 Task: Change the event color to Violet.
Action: Mouse moved to (116, 201)
Screenshot: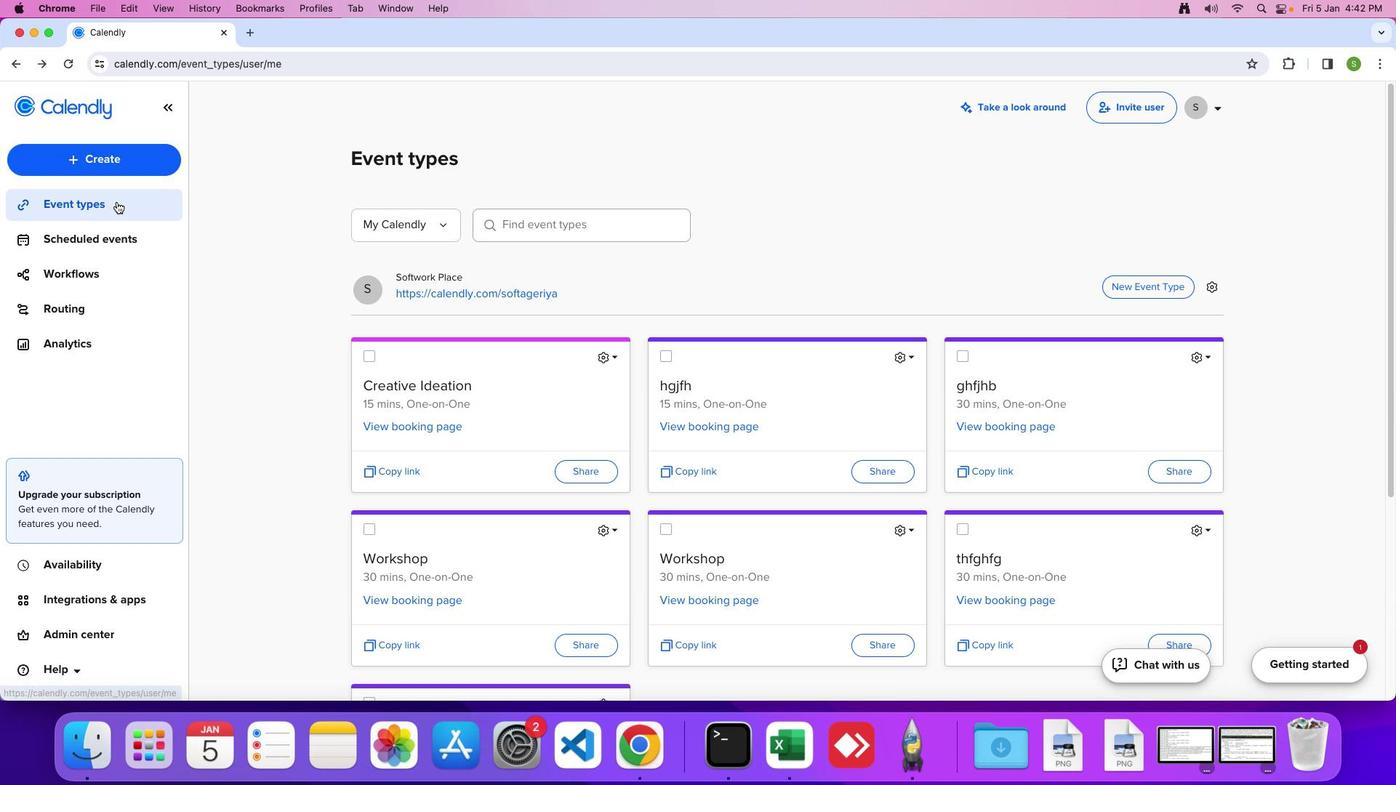 
Action: Mouse pressed left at (116, 201)
Screenshot: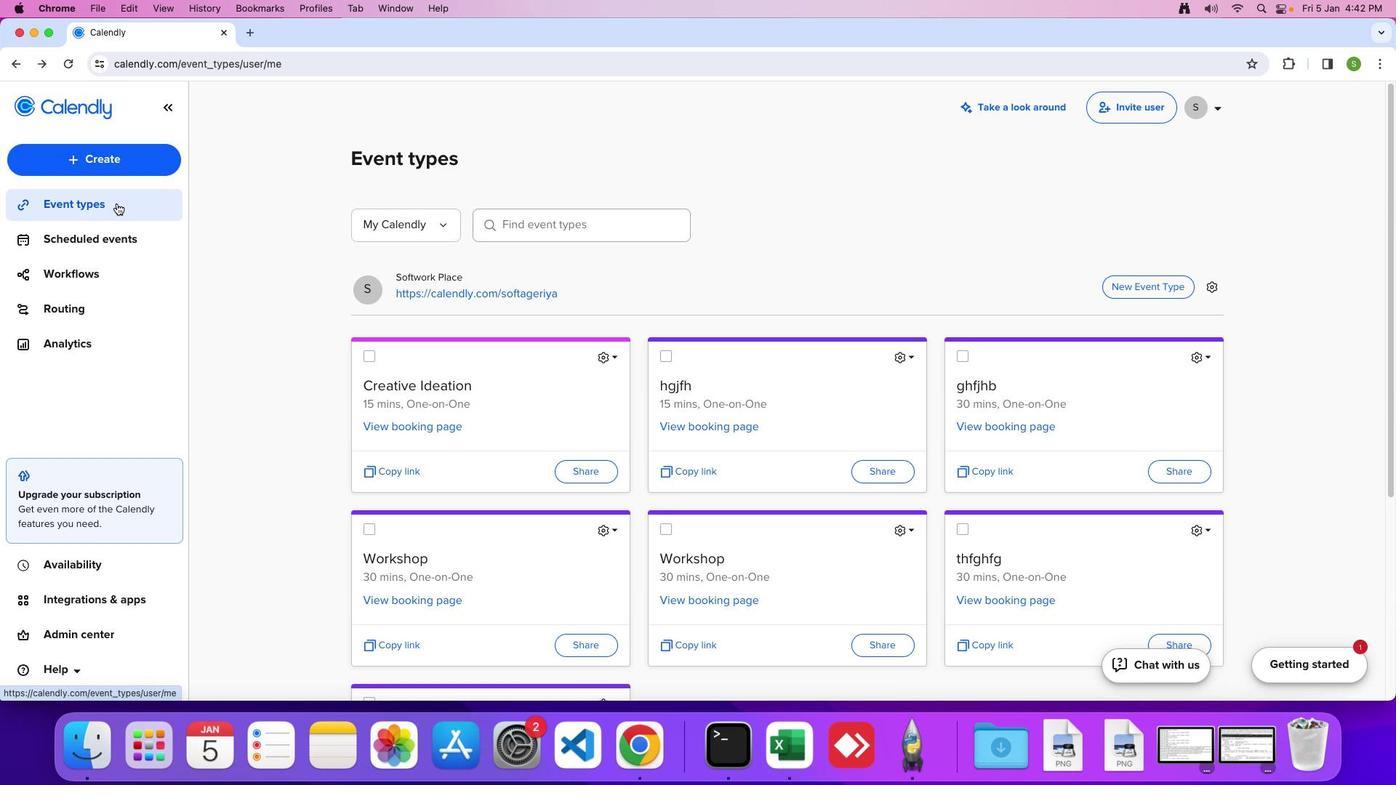 
Action: Mouse moved to (613, 354)
Screenshot: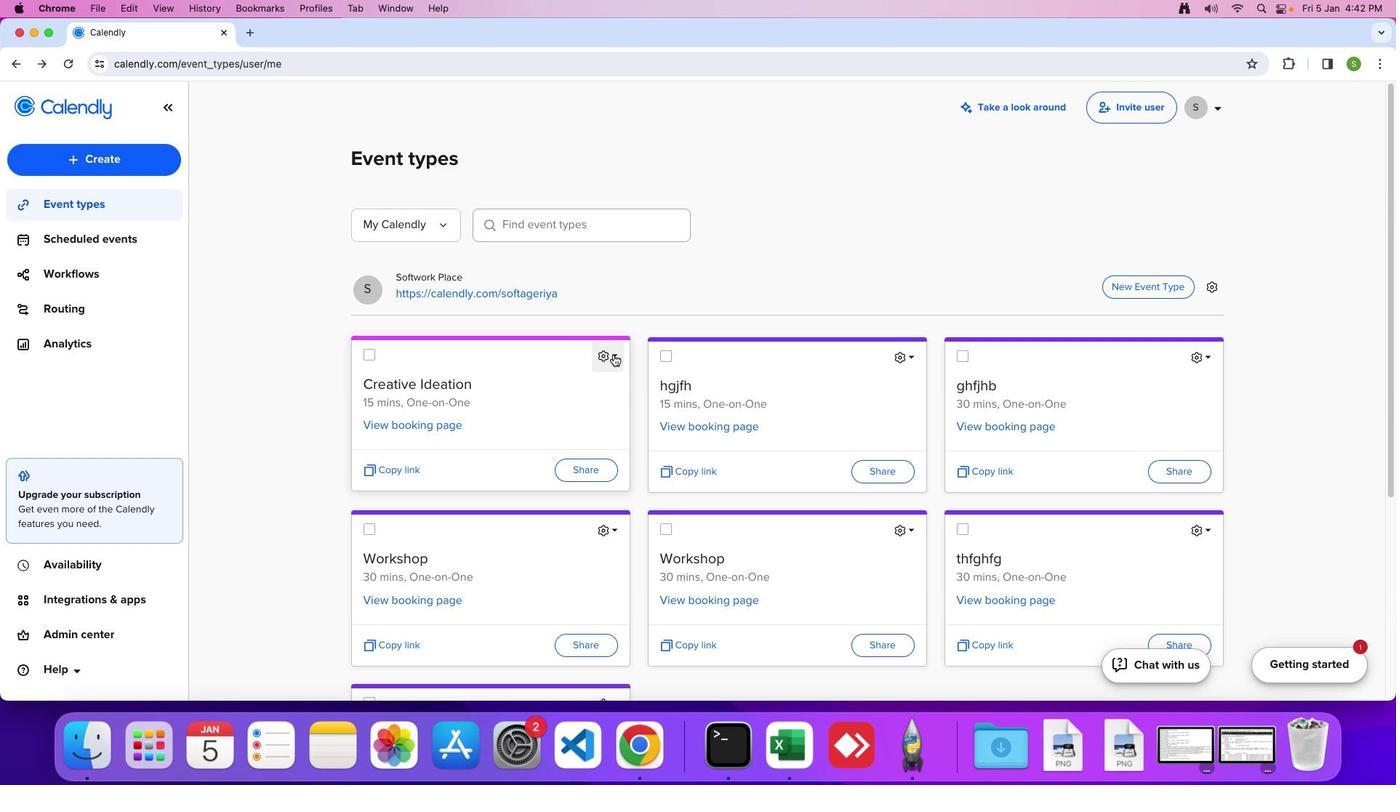 
Action: Mouse pressed left at (613, 354)
Screenshot: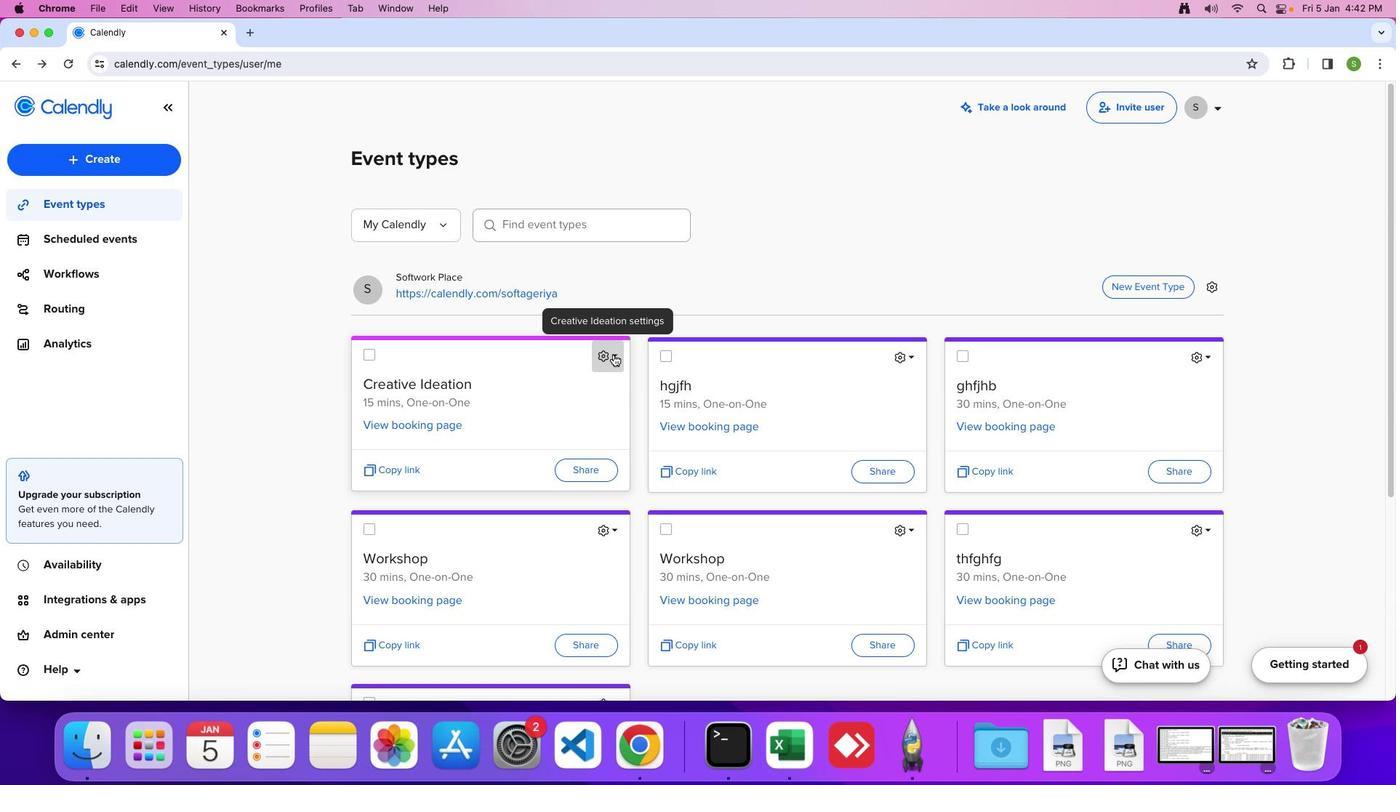 
Action: Mouse moved to (590, 399)
Screenshot: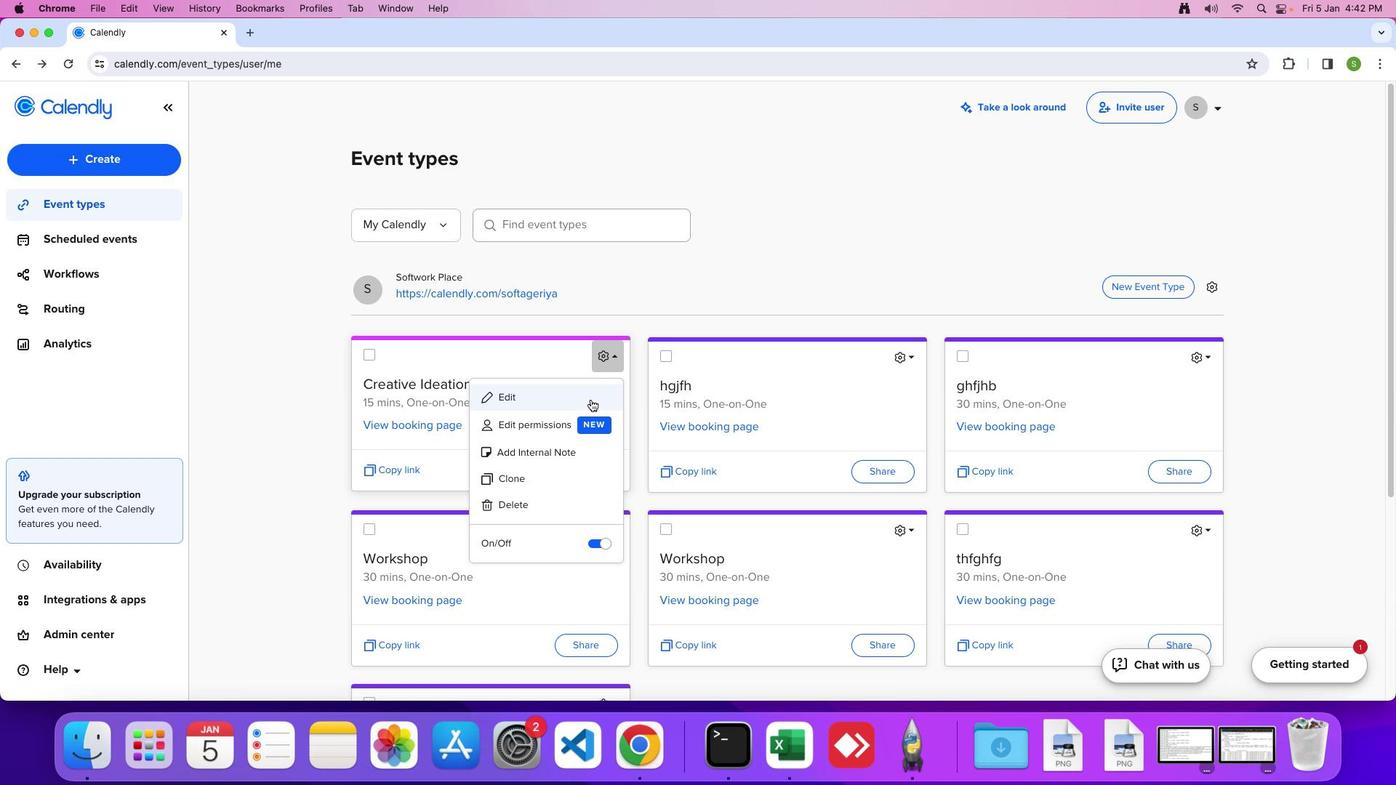 
Action: Mouse pressed left at (590, 399)
Screenshot: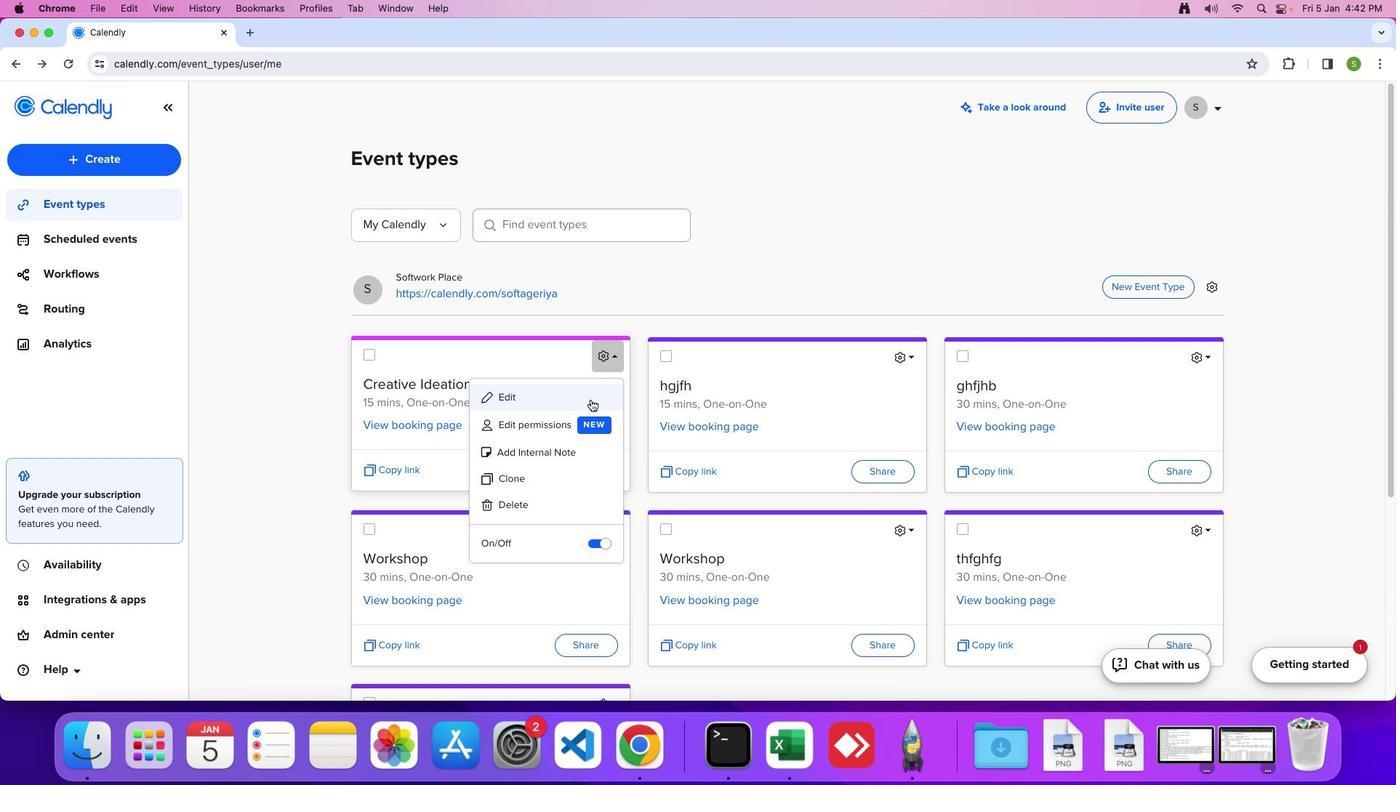 
Action: Mouse moved to (215, 216)
Screenshot: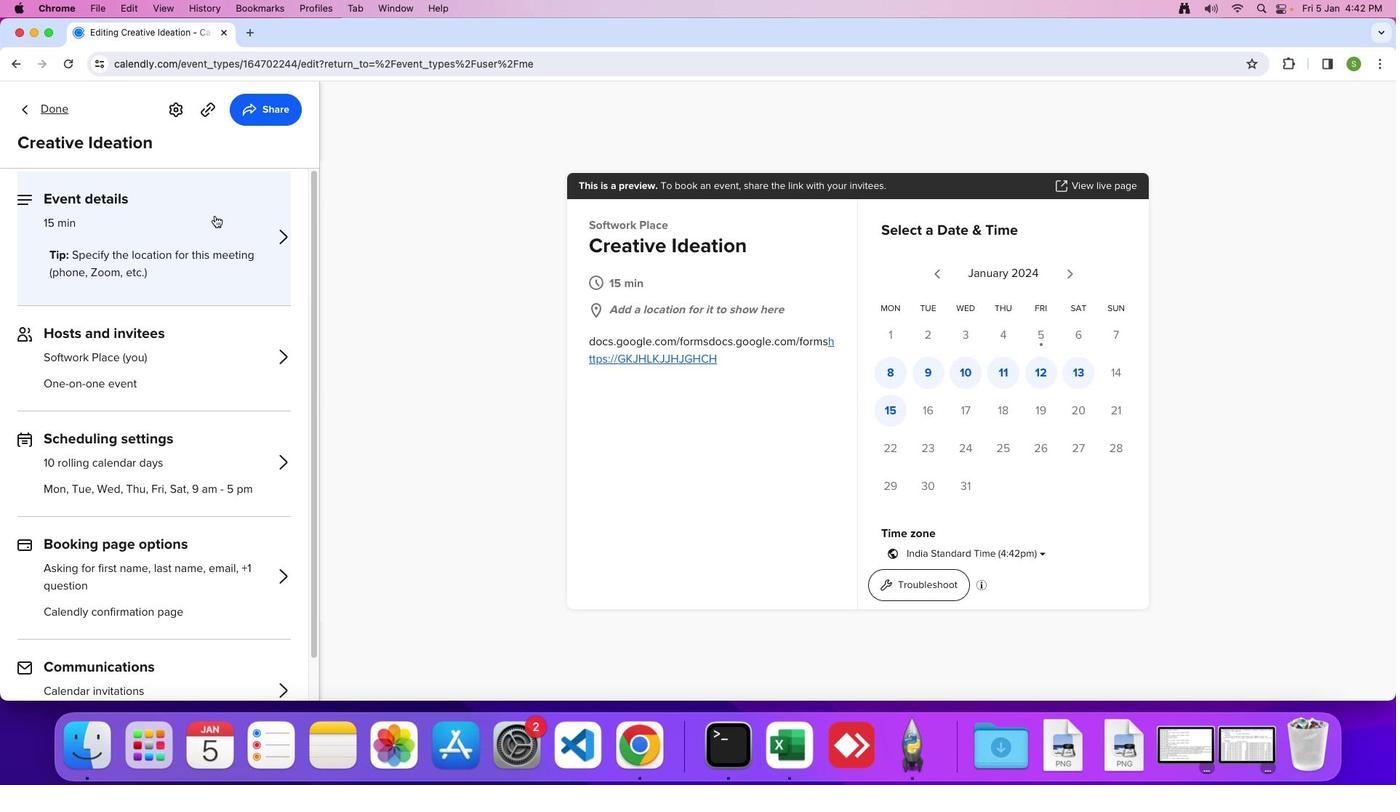 
Action: Mouse pressed left at (215, 216)
Screenshot: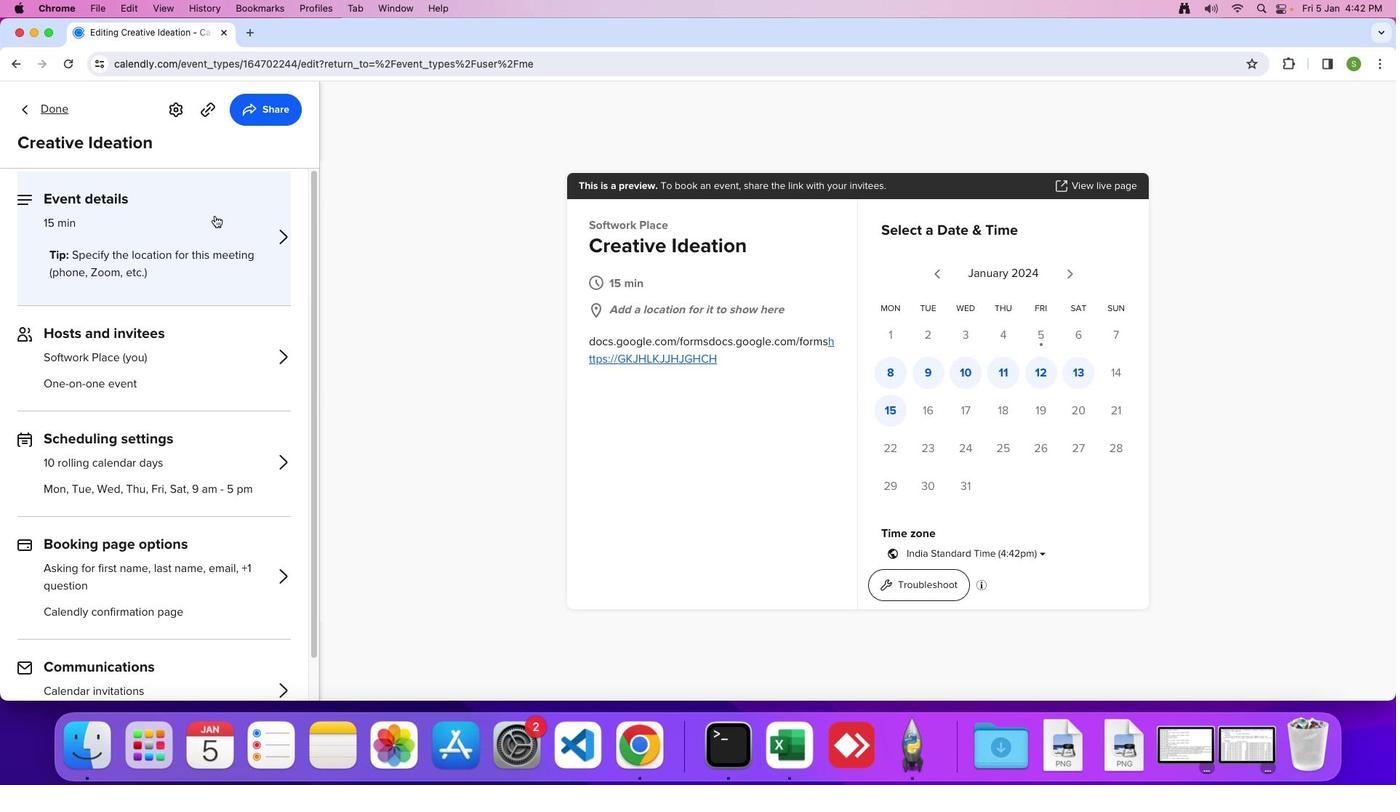 
Action: Mouse moved to (57, 229)
Screenshot: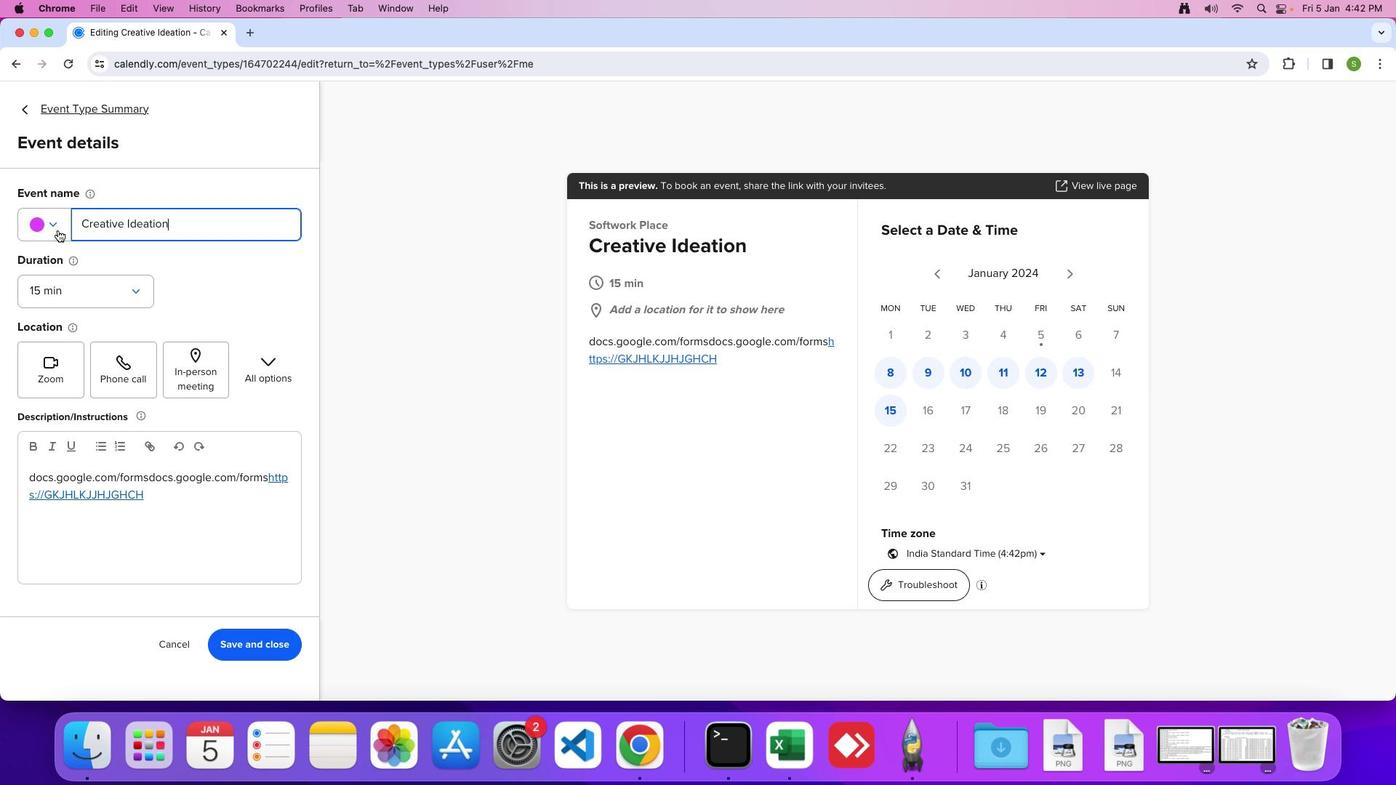 
Action: Mouse pressed left at (57, 229)
Screenshot: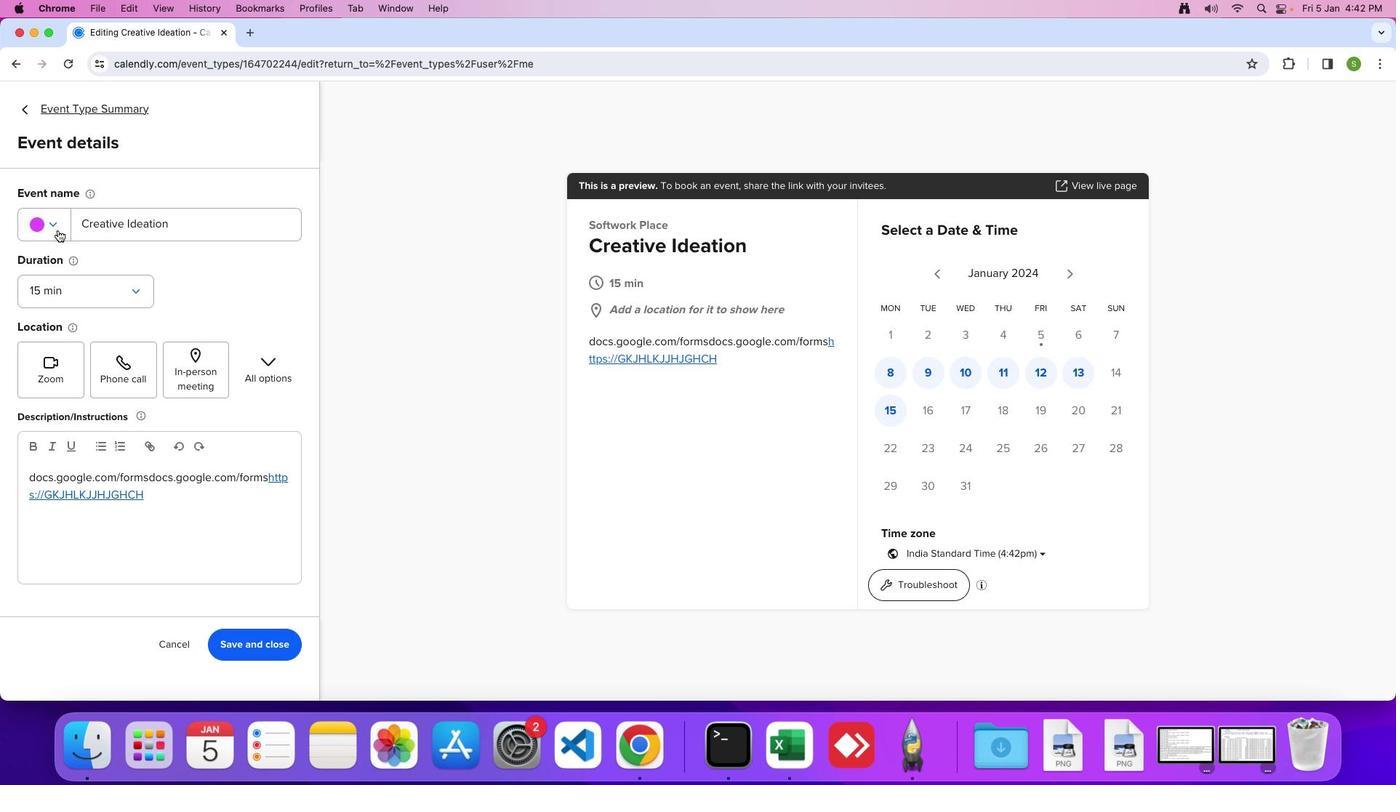 
Action: Mouse moved to (114, 295)
Screenshot: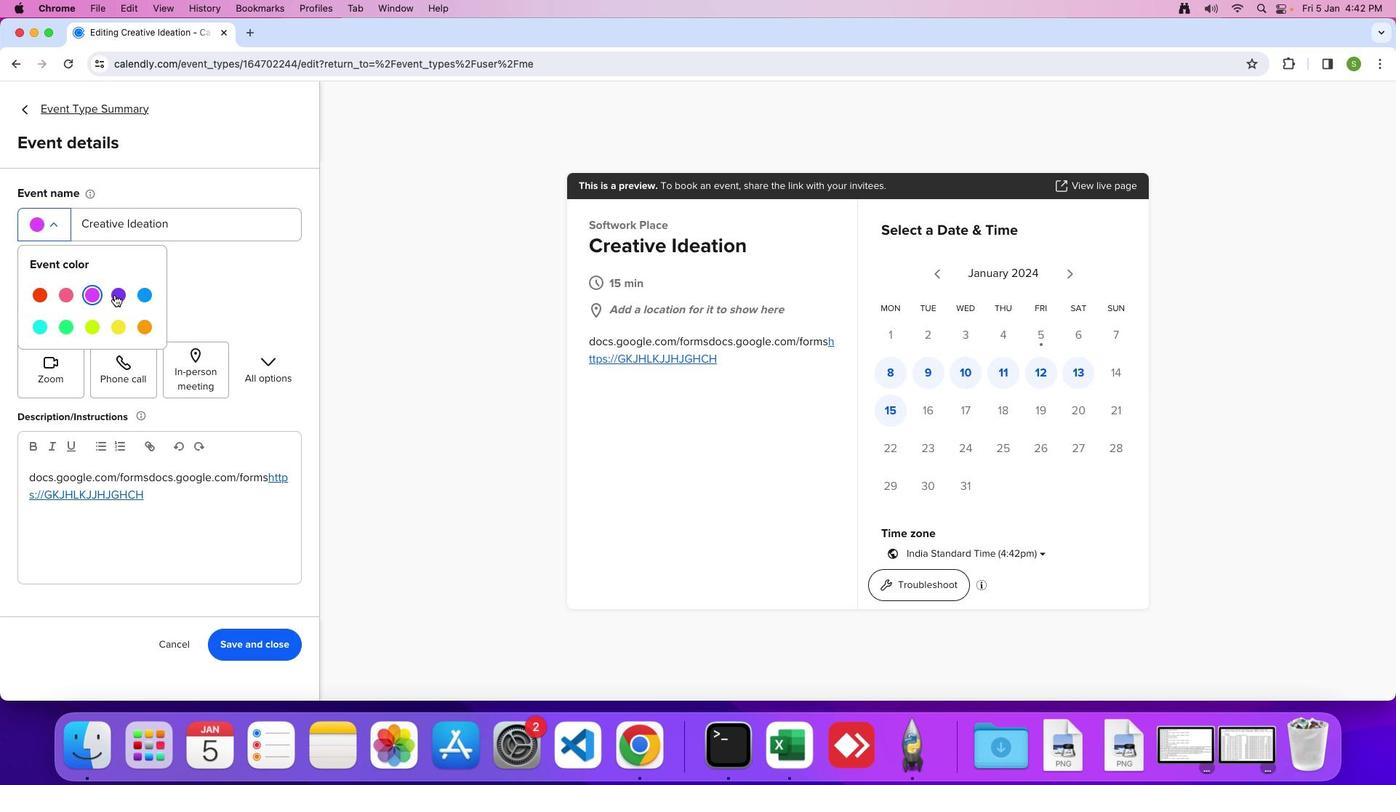 
Action: Mouse pressed left at (114, 295)
Screenshot: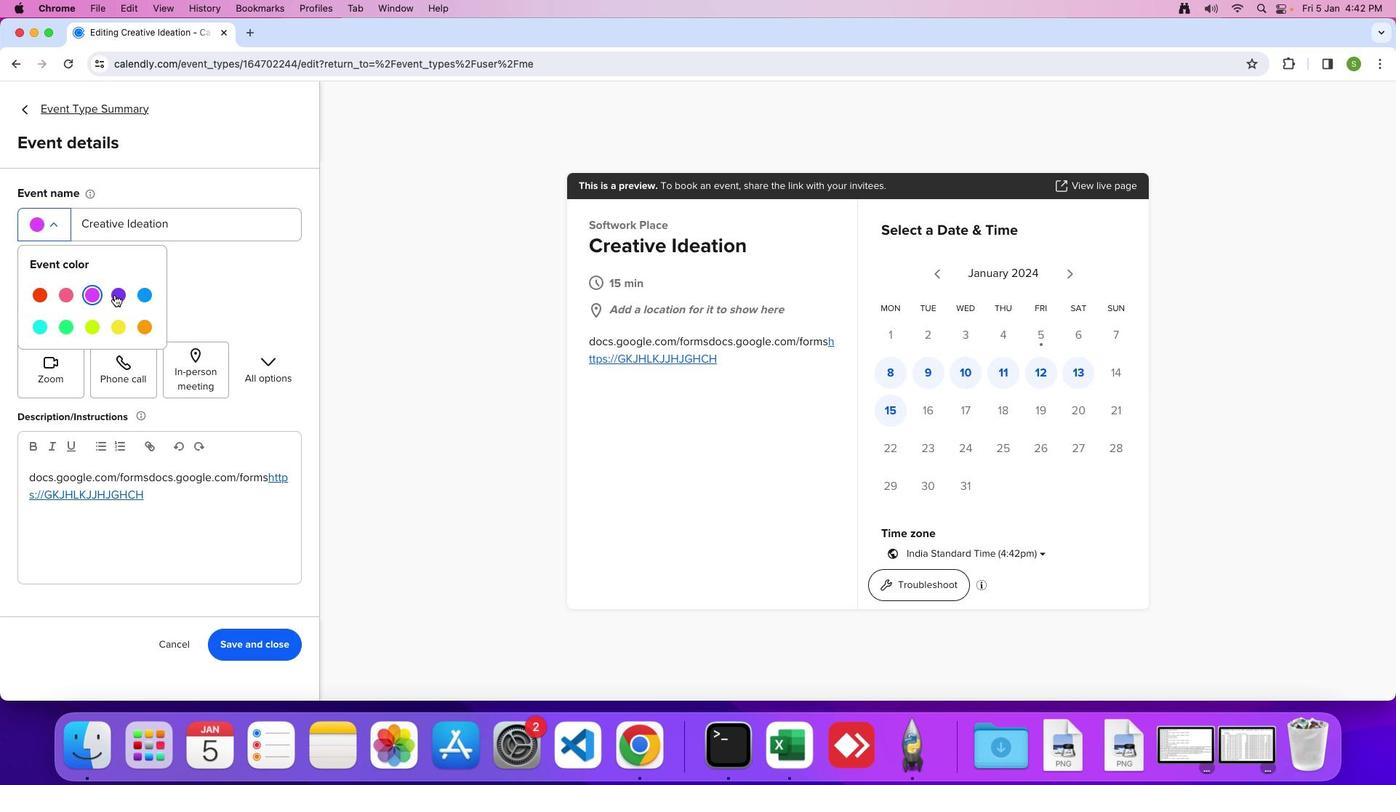 
Action: Mouse moved to (247, 656)
Screenshot: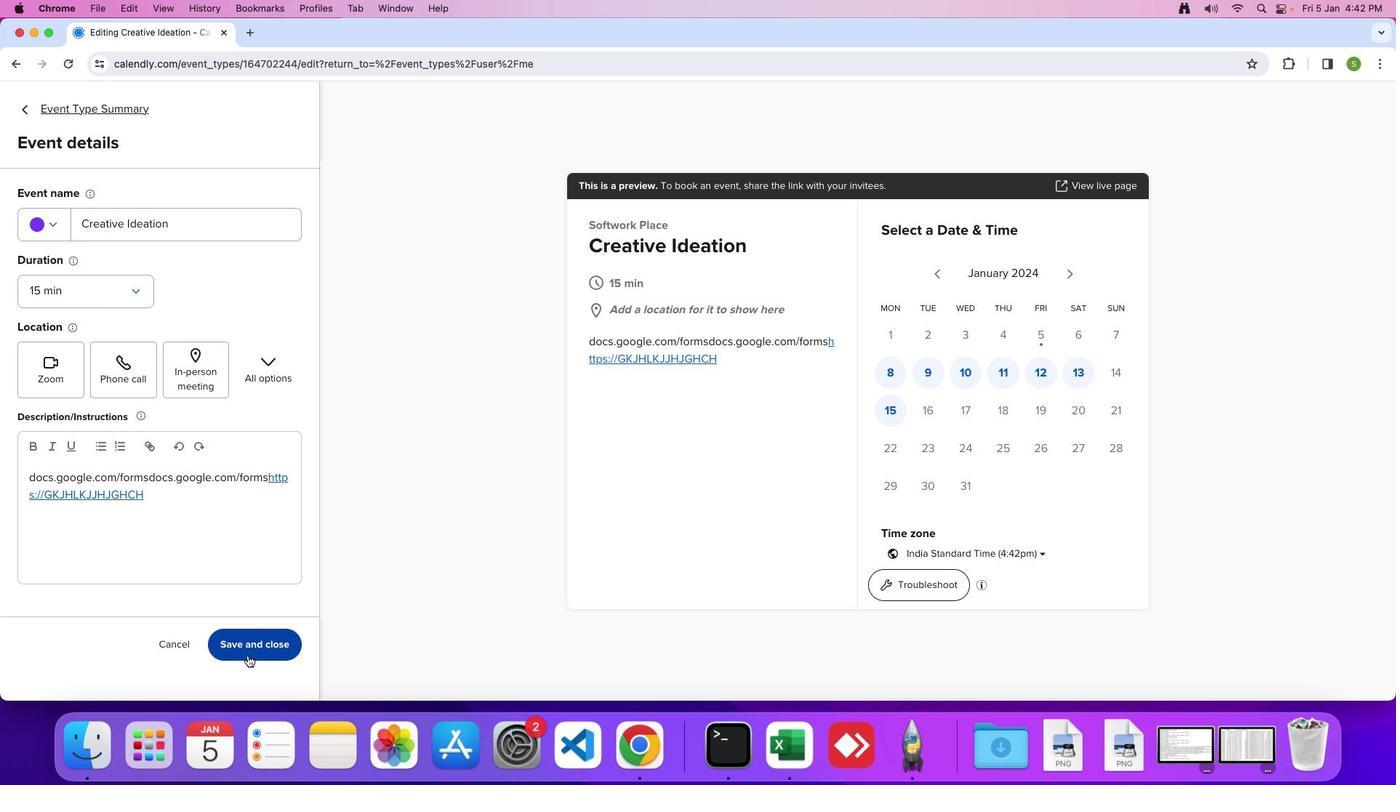 
Action: Mouse pressed left at (247, 656)
Screenshot: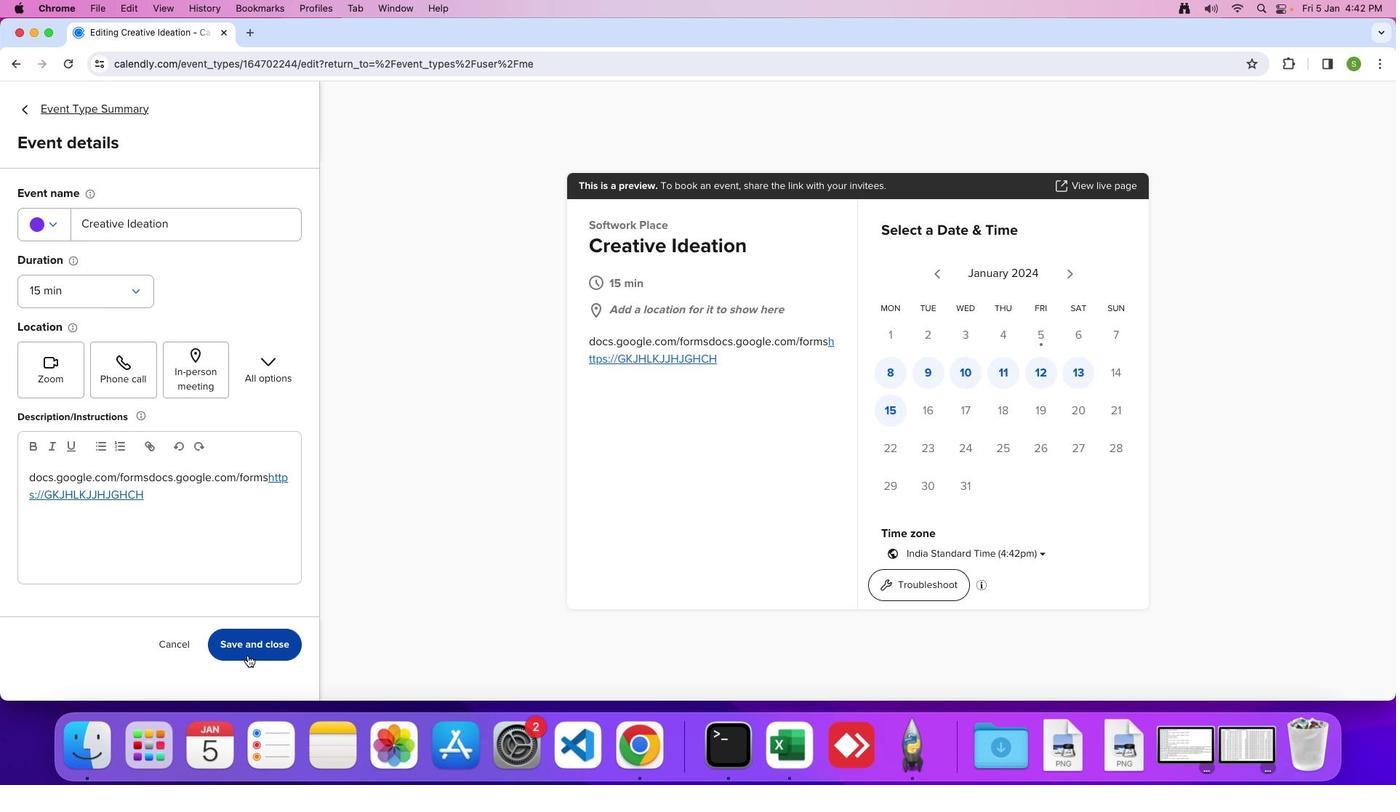 
Action: Mouse moved to (245, 652)
Screenshot: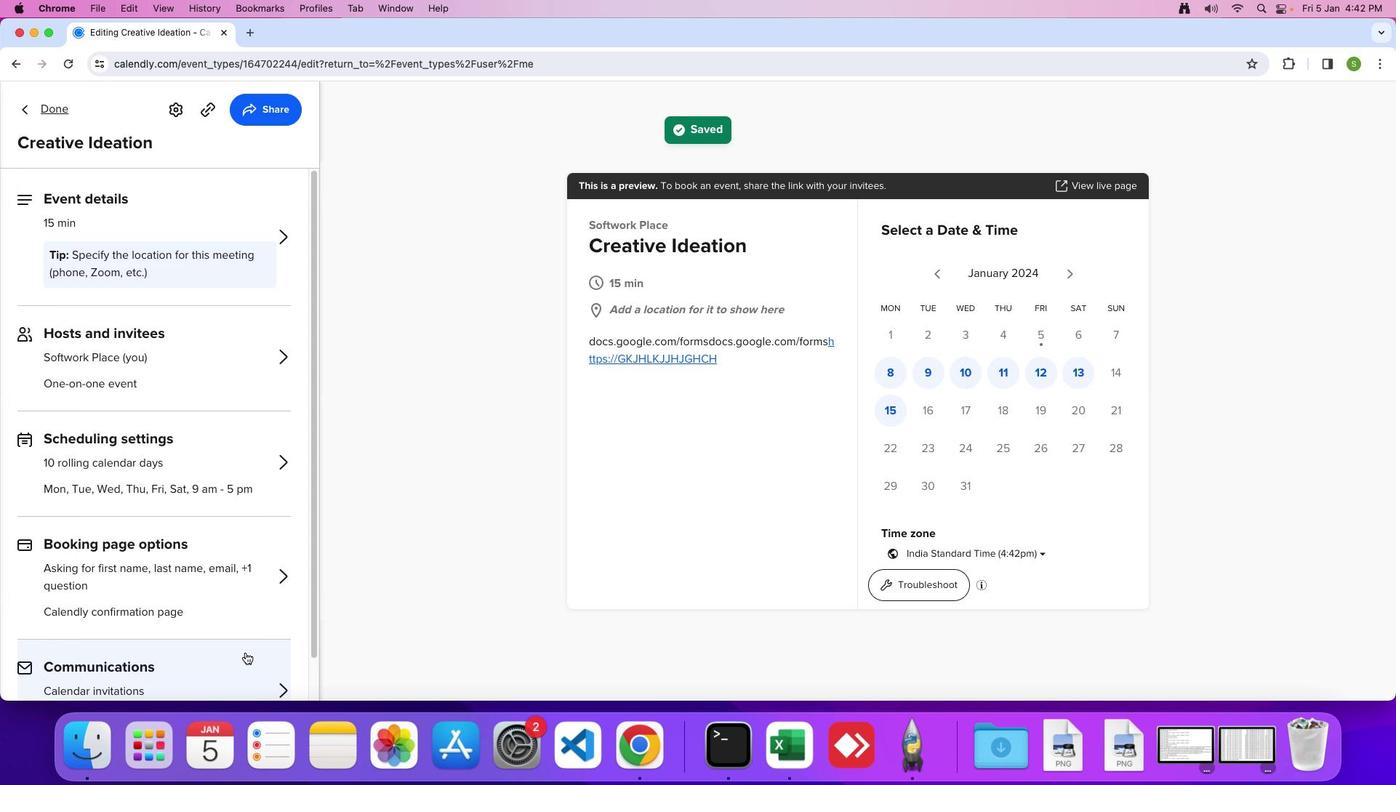 
